 Task: Set the "Quality level" for encoding in FFmpeg audio/video decoder to bits.
Action: Mouse moved to (112, 24)
Screenshot: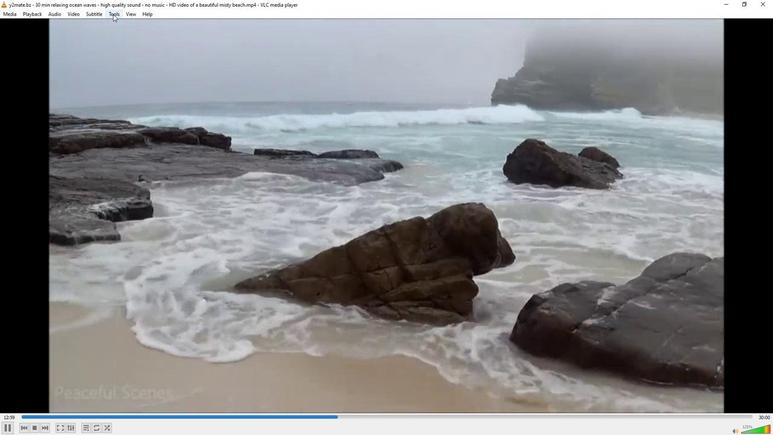 
Action: Mouse pressed left at (112, 24)
Screenshot: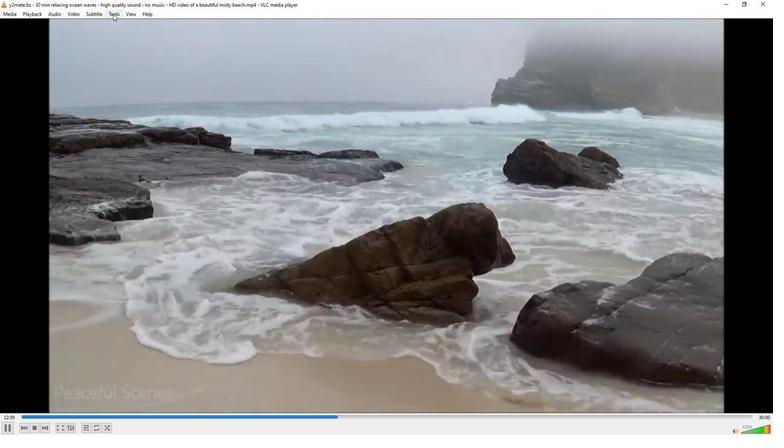 
Action: Mouse moved to (126, 117)
Screenshot: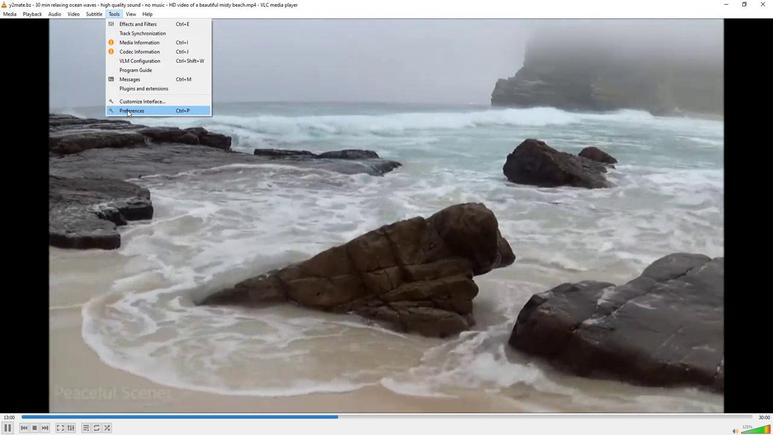 
Action: Mouse pressed left at (126, 117)
Screenshot: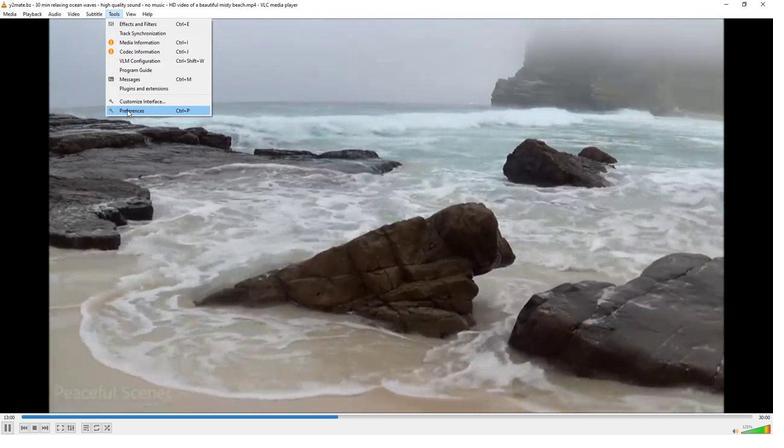
Action: Mouse moved to (92, 337)
Screenshot: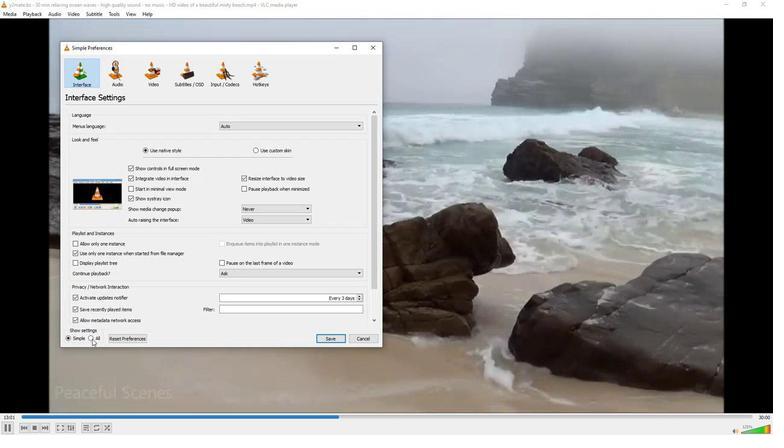
Action: Mouse pressed left at (92, 337)
Screenshot: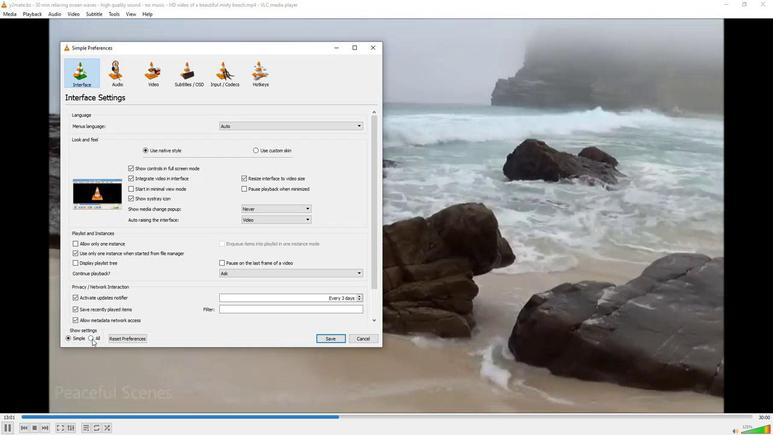 
Action: Mouse moved to (81, 224)
Screenshot: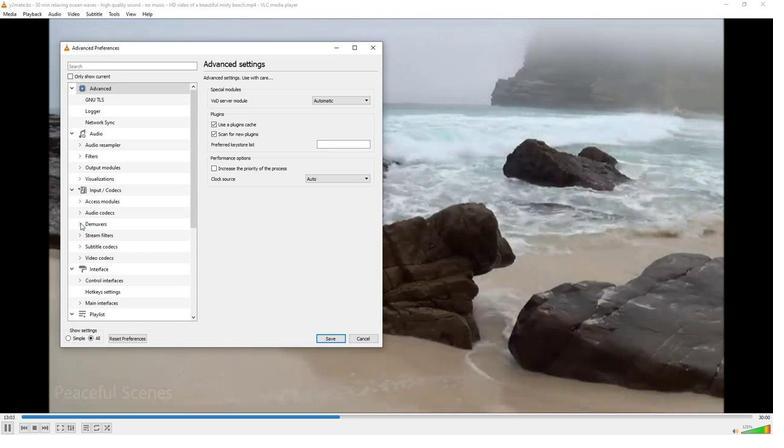 
Action: Mouse pressed left at (81, 224)
Screenshot: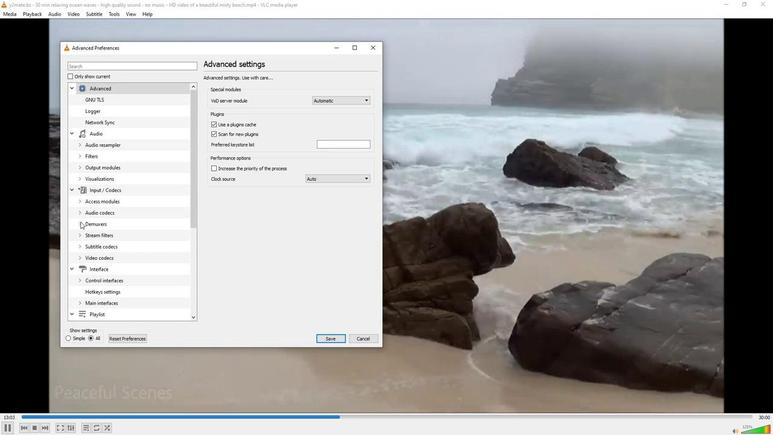 
Action: Mouse moved to (110, 267)
Screenshot: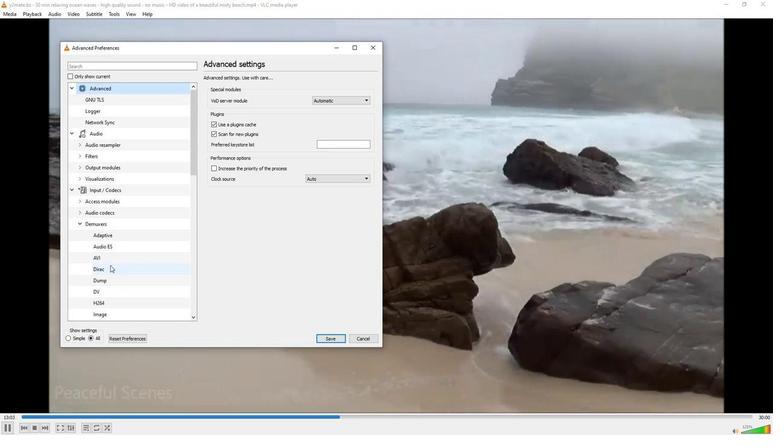 
Action: Mouse scrolled (110, 267) with delta (0, 0)
Screenshot: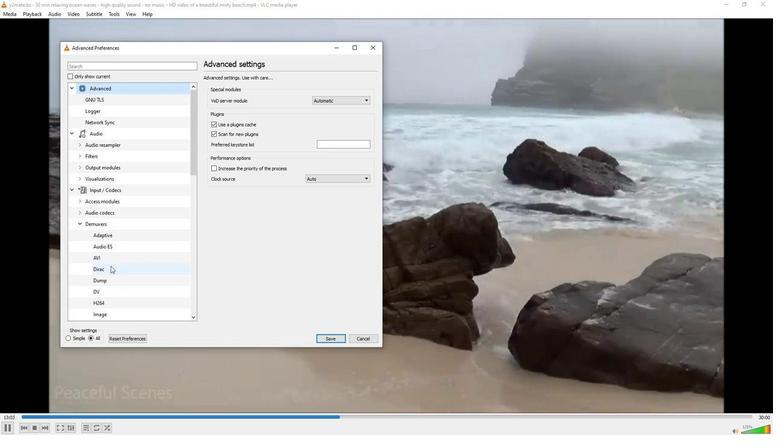 
Action: Mouse scrolled (110, 267) with delta (0, 0)
Screenshot: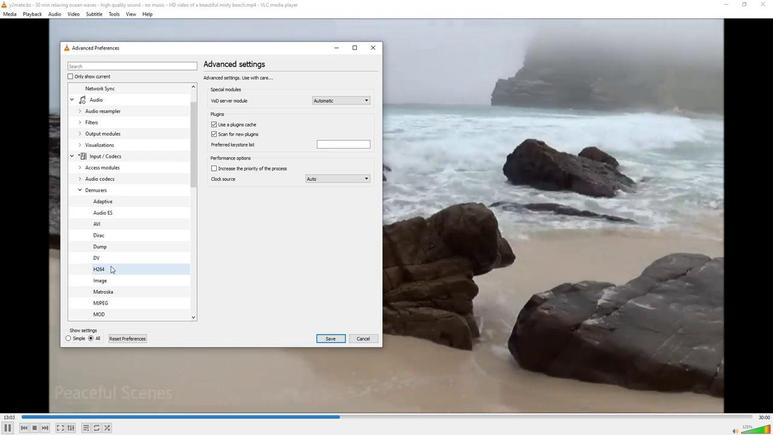 
Action: Mouse scrolled (110, 267) with delta (0, 0)
Screenshot: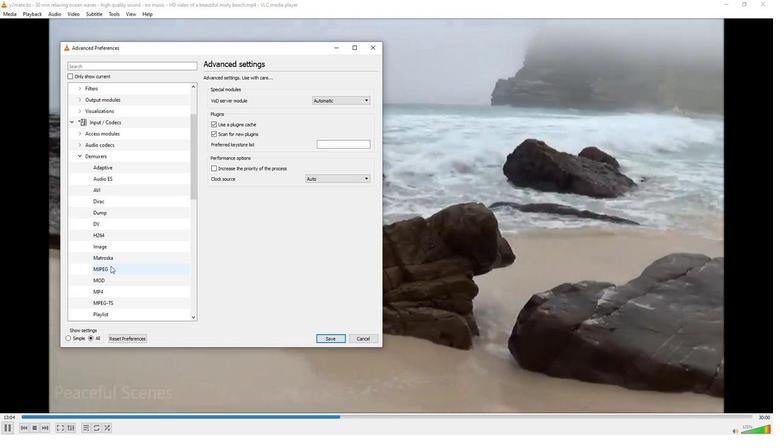 
Action: Mouse scrolled (110, 267) with delta (0, 0)
Screenshot: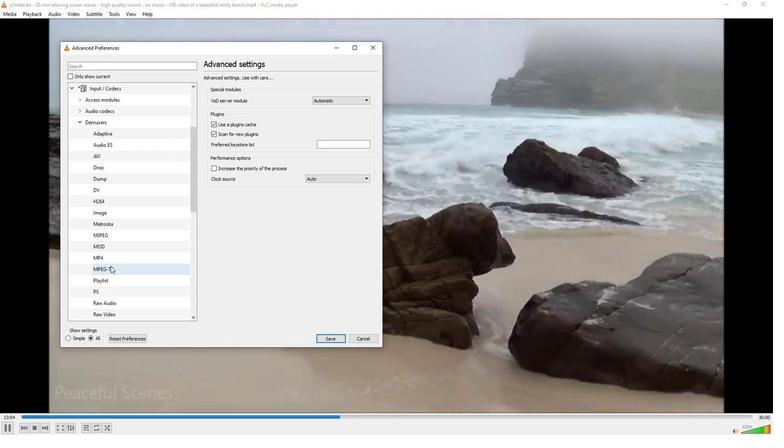 
Action: Mouse scrolled (110, 267) with delta (0, 0)
Screenshot: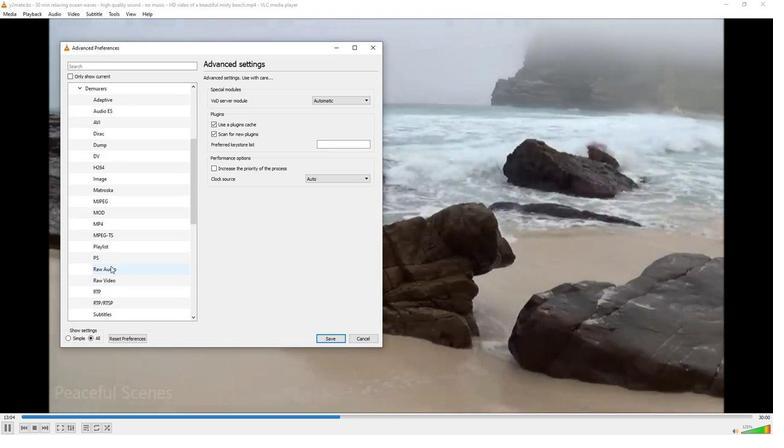 
Action: Mouse scrolled (110, 267) with delta (0, 0)
Screenshot: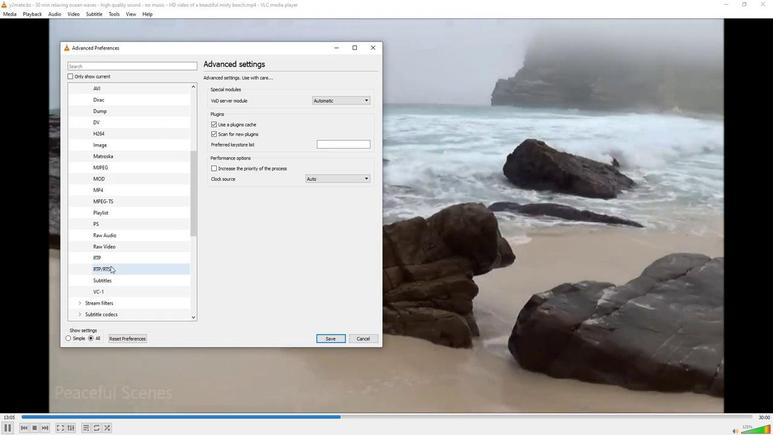 
Action: Mouse moved to (81, 293)
Screenshot: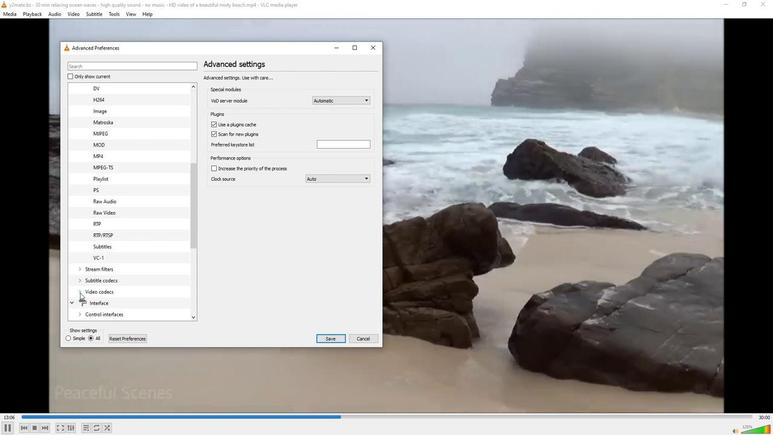 
Action: Mouse pressed left at (81, 293)
Screenshot: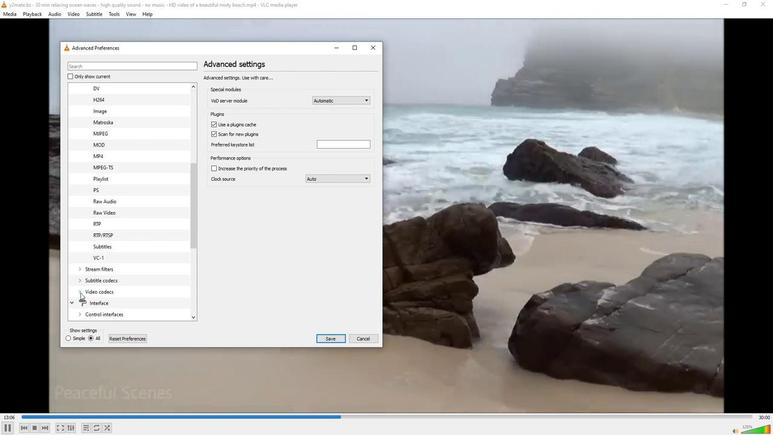 
Action: Mouse moved to (100, 313)
Screenshot: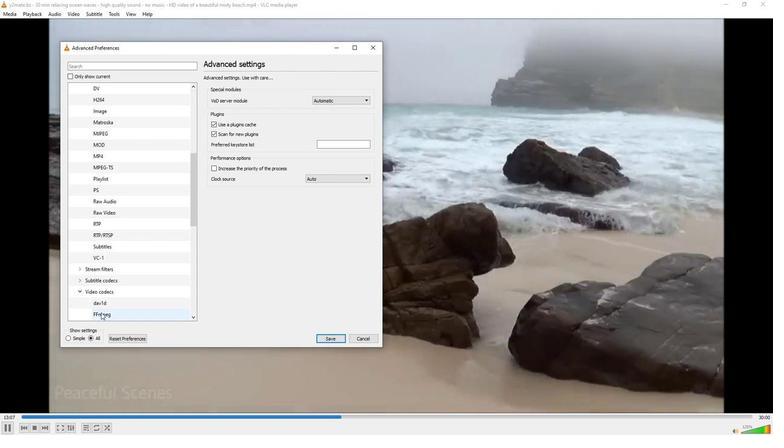 
Action: Mouse pressed left at (100, 313)
Screenshot: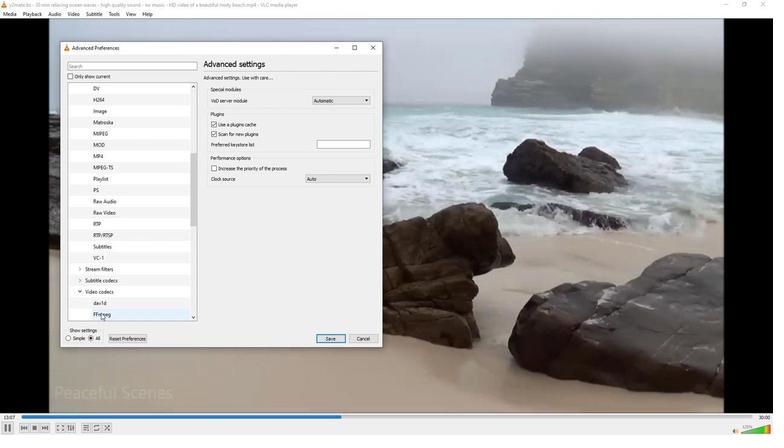 
Action: Mouse moved to (328, 285)
Screenshot: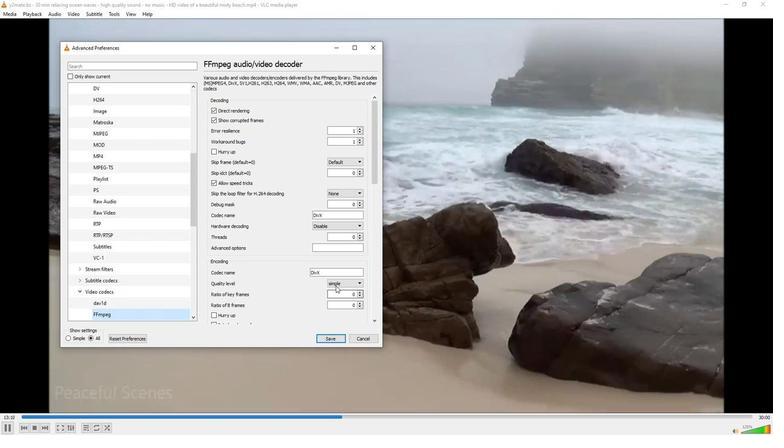 
Action: Mouse pressed left at (328, 285)
Screenshot: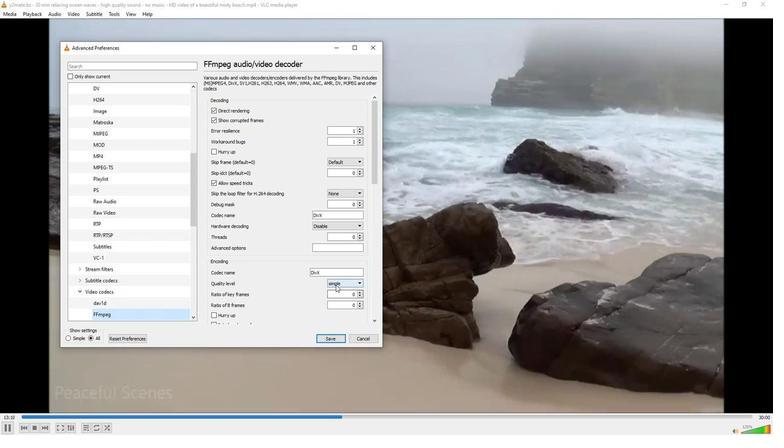 
Action: Mouse moved to (328, 294)
Screenshot: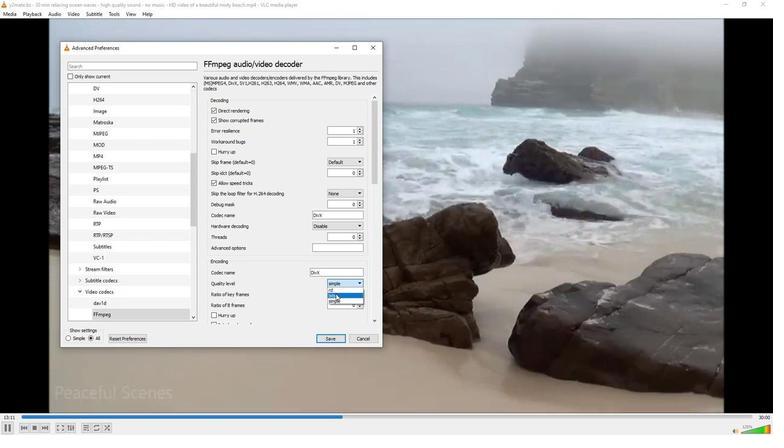 
Action: Mouse pressed left at (328, 294)
Screenshot: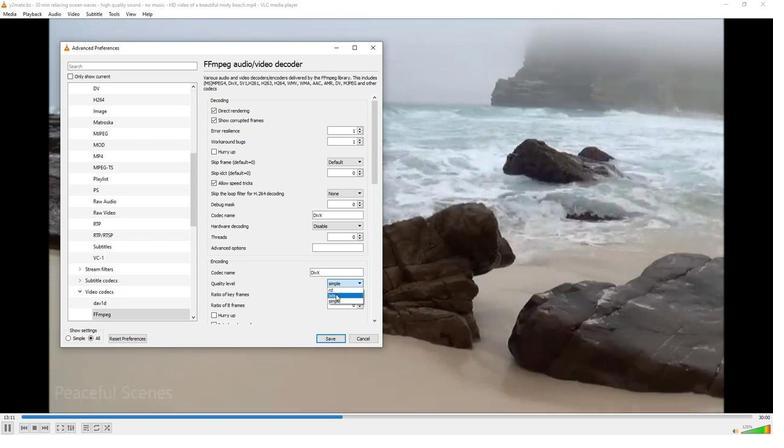 
Action: Mouse moved to (299, 296)
Screenshot: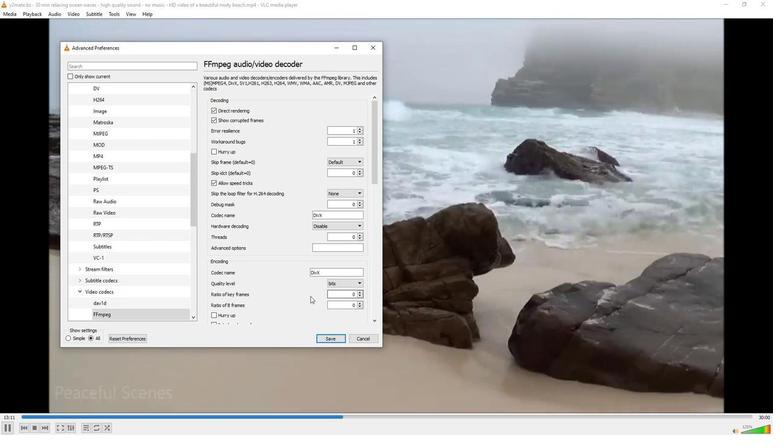 
